 Task: Set Duration of Sprint called Sprint0017 in Scrum Project Project0006 to 2 weeks in Jira
Action: Mouse moved to (339, 381)
Screenshot: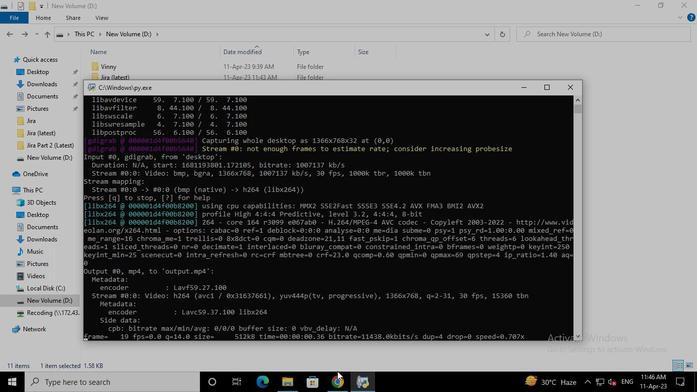 
Action: Mouse pressed left at (339, 381)
Screenshot: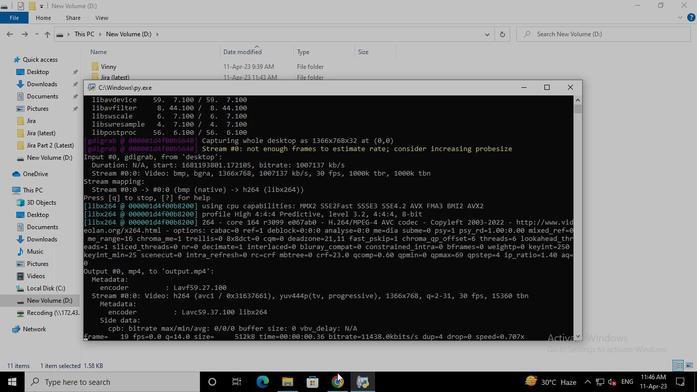 
Action: Mouse moved to (97, 160)
Screenshot: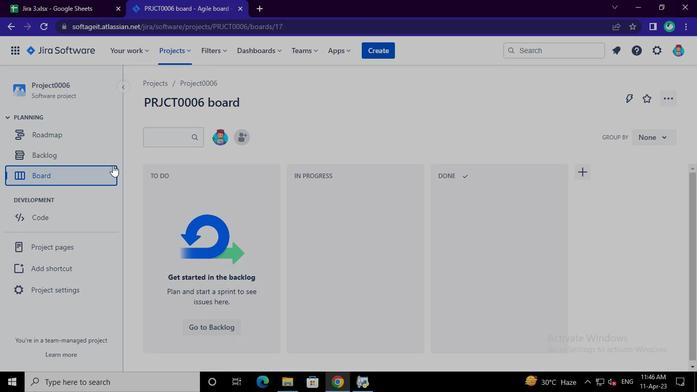 
Action: Mouse pressed left at (97, 160)
Screenshot: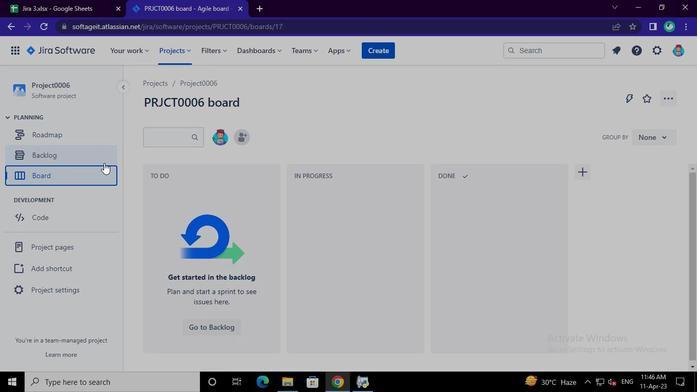 
Action: Mouse moved to (223, 333)
Screenshot: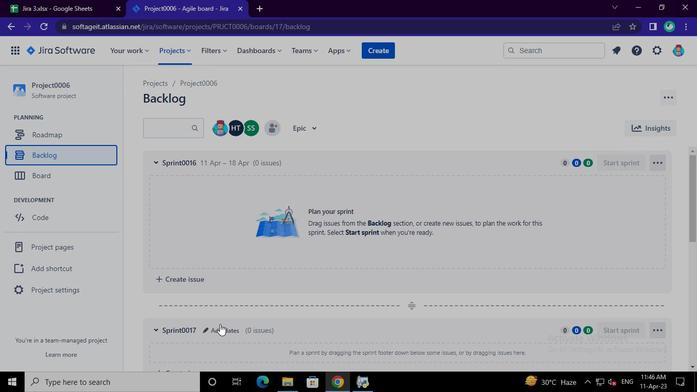 
Action: Mouse pressed left at (223, 333)
Screenshot: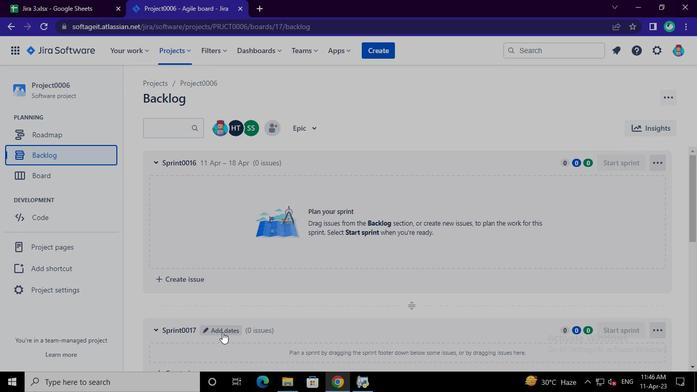 
Action: Mouse moved to (283, 162)
Screenshot: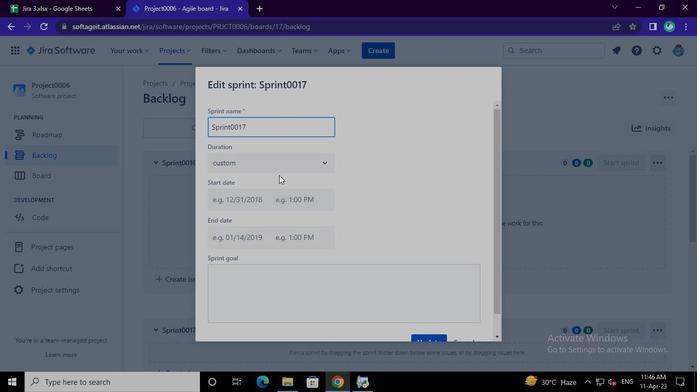 
Action: Mouse pressed left at (283, 162)
Screenshot: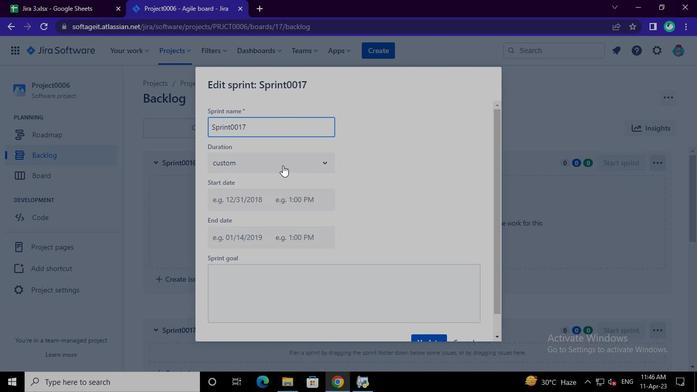 
Action: Mouse moved to (264, 208)
Screenshot: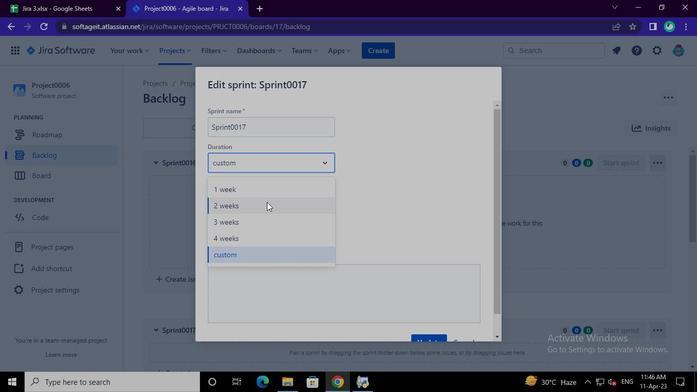 
Action: Mouse pressed left at (264, 208)
Screenshot: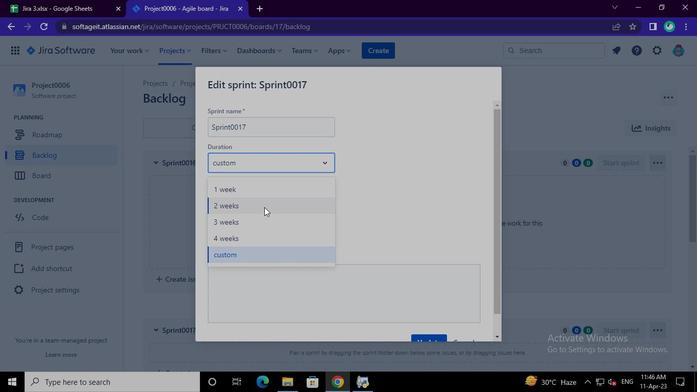 
Action: Mouse moved to (252, 200)
Screenshot: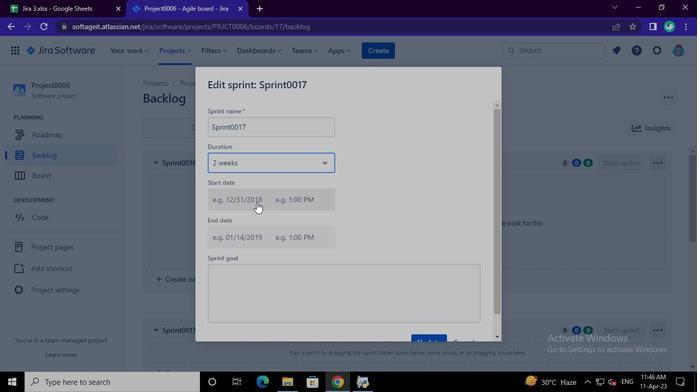 
Action: Mouse pressed left at (252, 200)
Screenshot: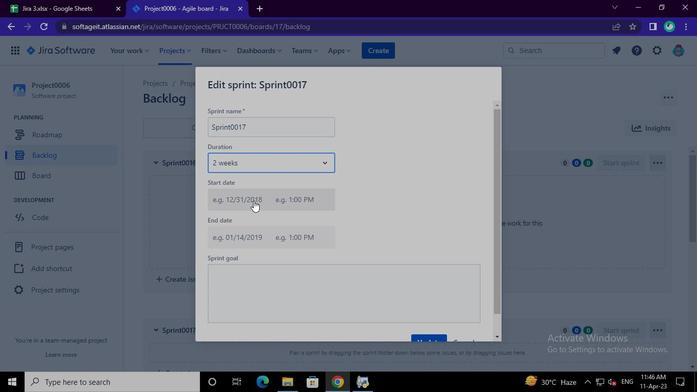 
Action: Mouse moved to (273, 294)
Screenshot: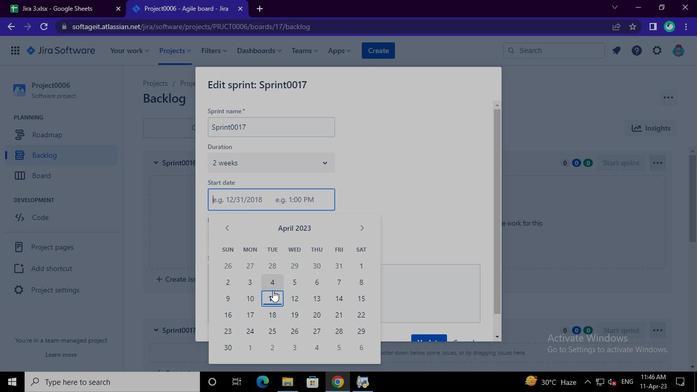 
Action: Mouse pressed left at (273, 294)
Screenshot: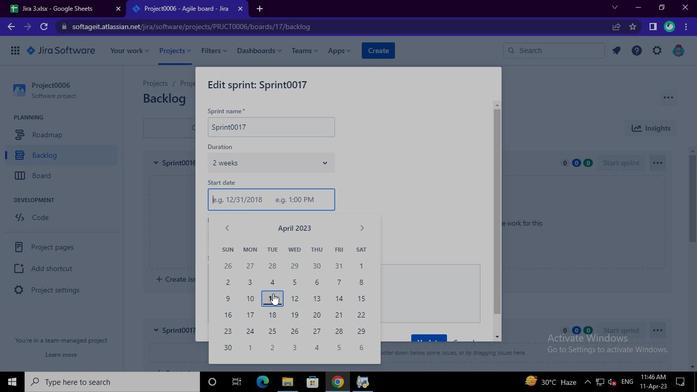 
Action: Mouse moved to (415, 336)
Screenshot: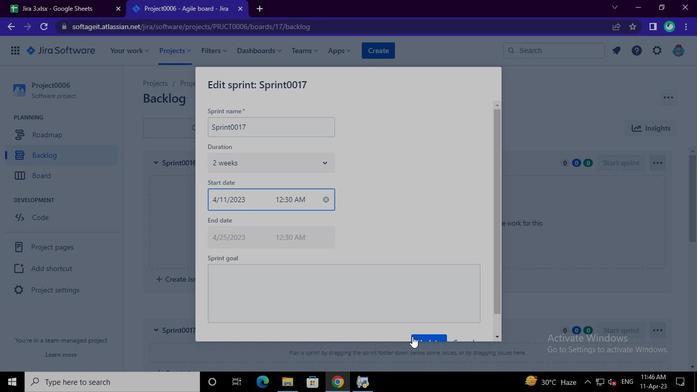 
Action: Mouse pressed left at (415, 336)
Screenshot: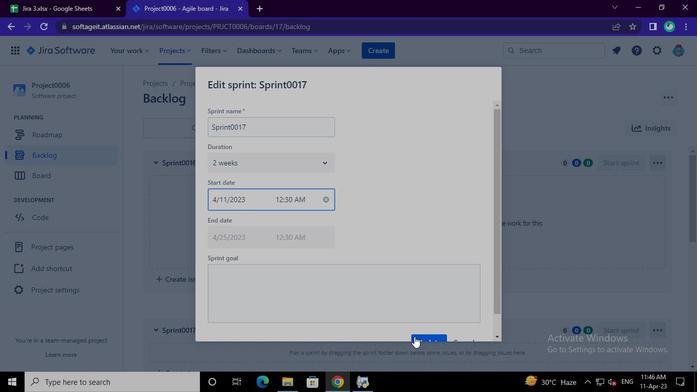 
Action: Mouse moved to (363, 382)
Screenshot: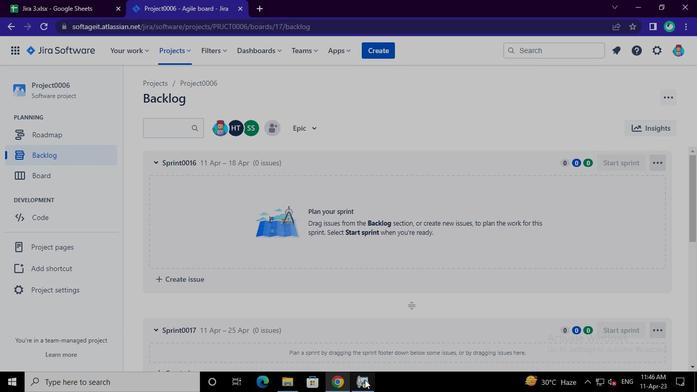 
Action: Mouse pressed left at (363, 382)
Screenshot: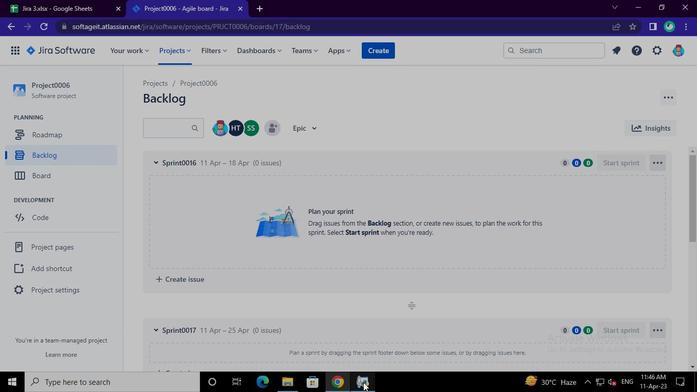 
Action: Mouse moved to (565, 89)
Screenshot: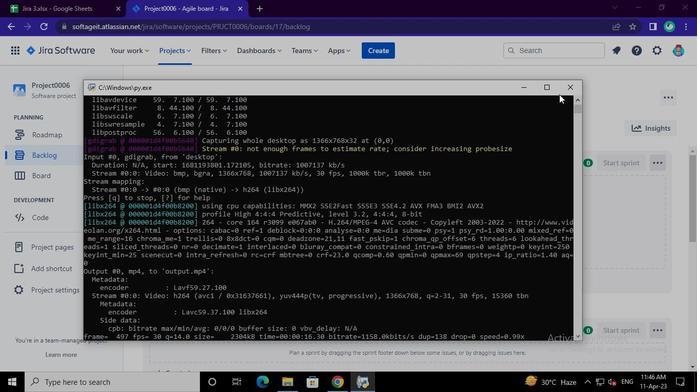 
Action: Mouse pressed left at (565, 89)
Screenshot: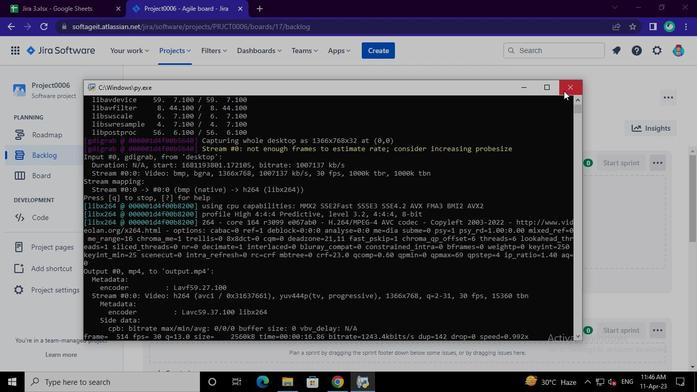 
